 Task: Sort the products in the category "Light Beer" by price (lowest first).
Action: Mouse moved to (721, 258)
Screenshot: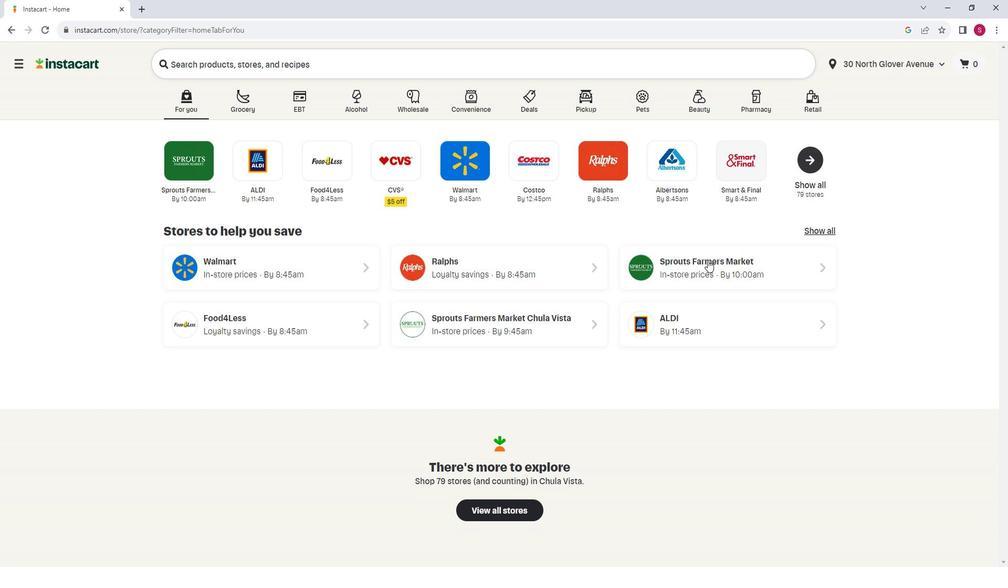 
Action: Mouse pressed left at (721, 258)
Screenshot: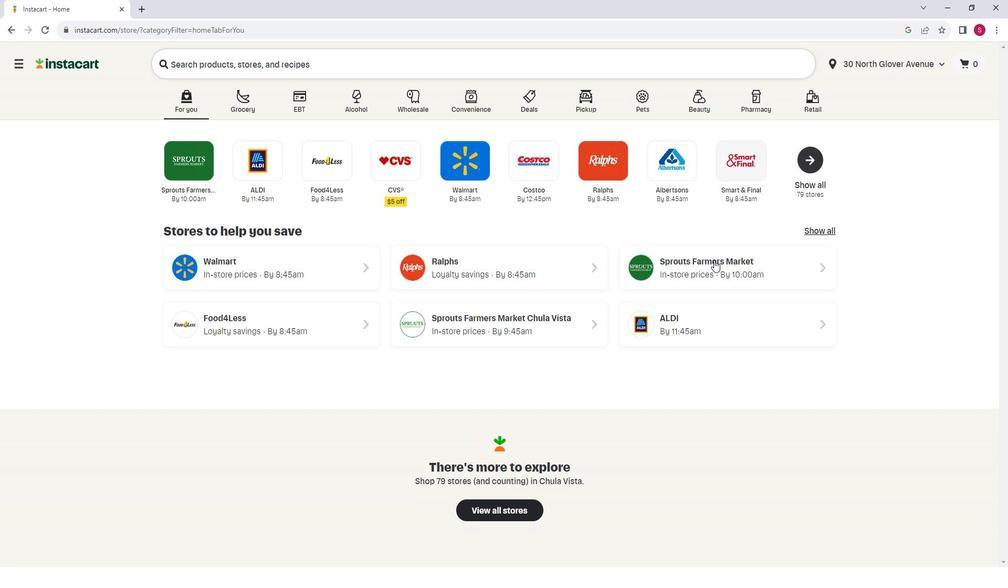 
Action: Mouse moved to (18, 341)
Screenshot: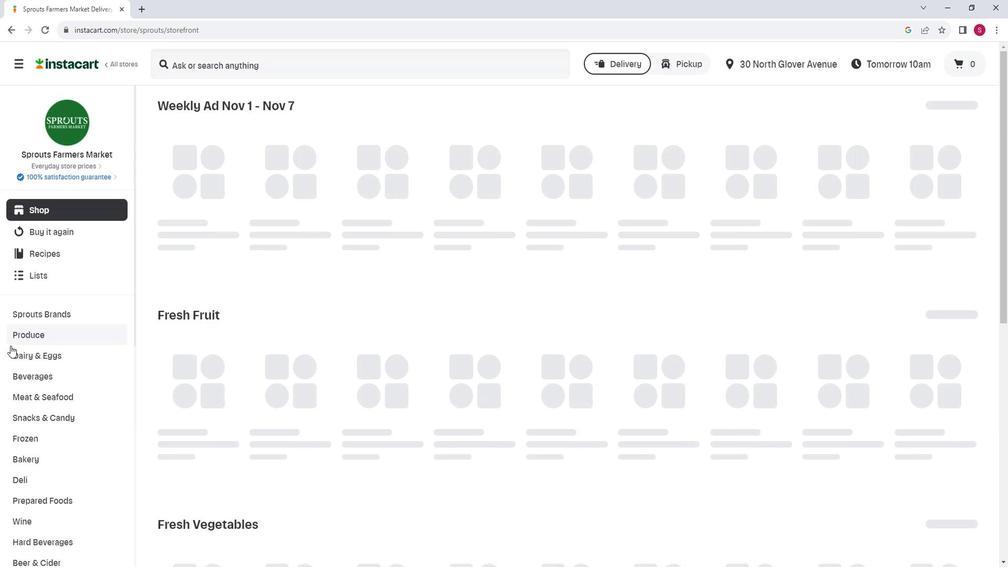 
Action: Mouse scrolled (18, 340) with delta (0, 0)
Screenshot: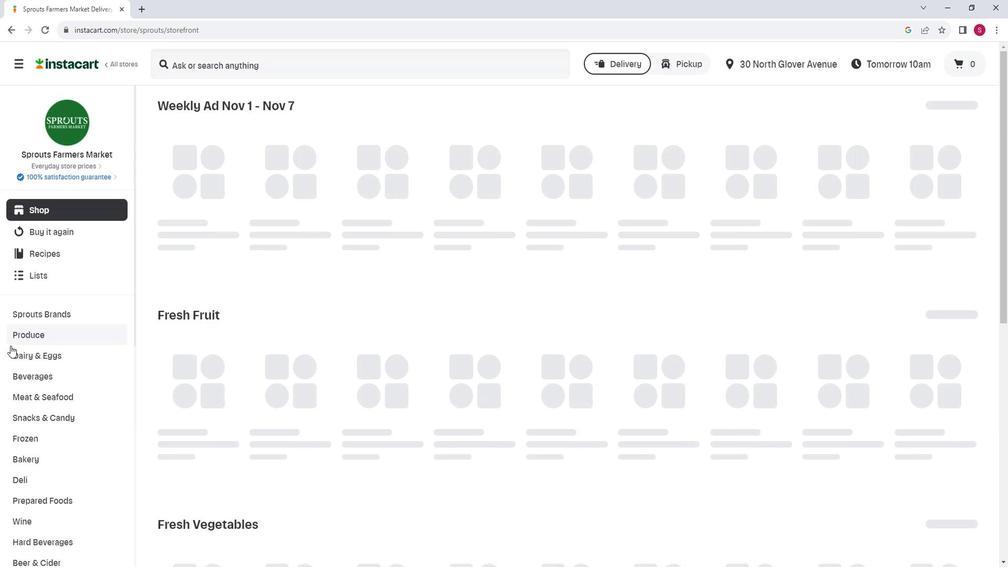 
Action: Mouse moved to (43, 340)
Screenshot: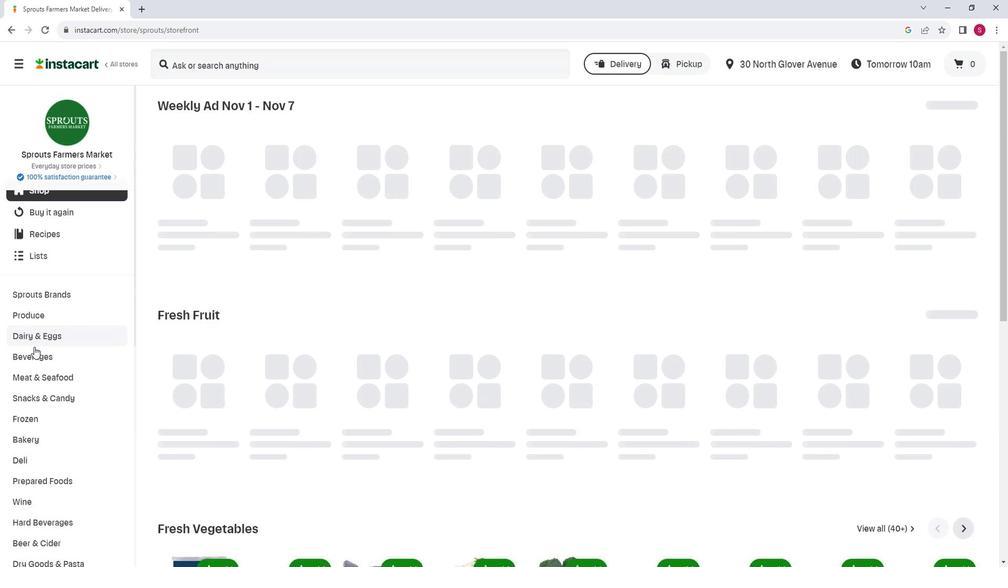 
Action: Mouse scrolled (43, 340) with delta (0, 0)
Screenshot: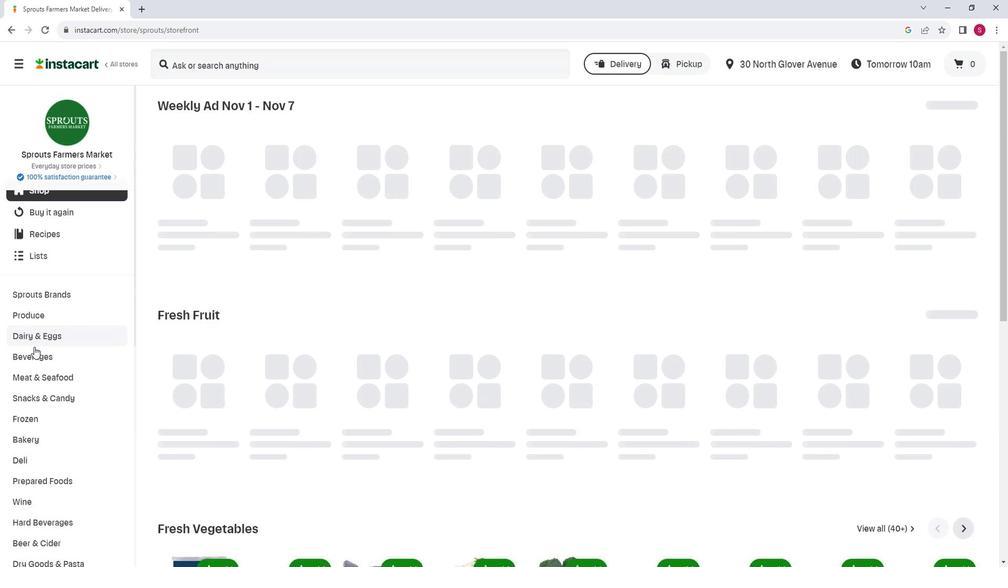 
Action: Mouse moved to (40, 445)
Screenshot: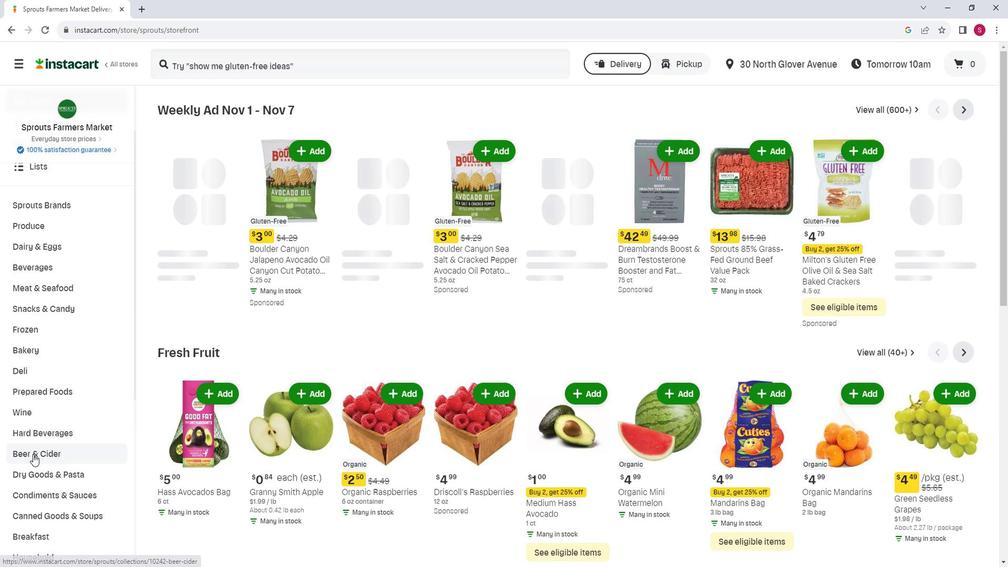 
Action: Mouse pressed left at (40, 445)
Screenshot: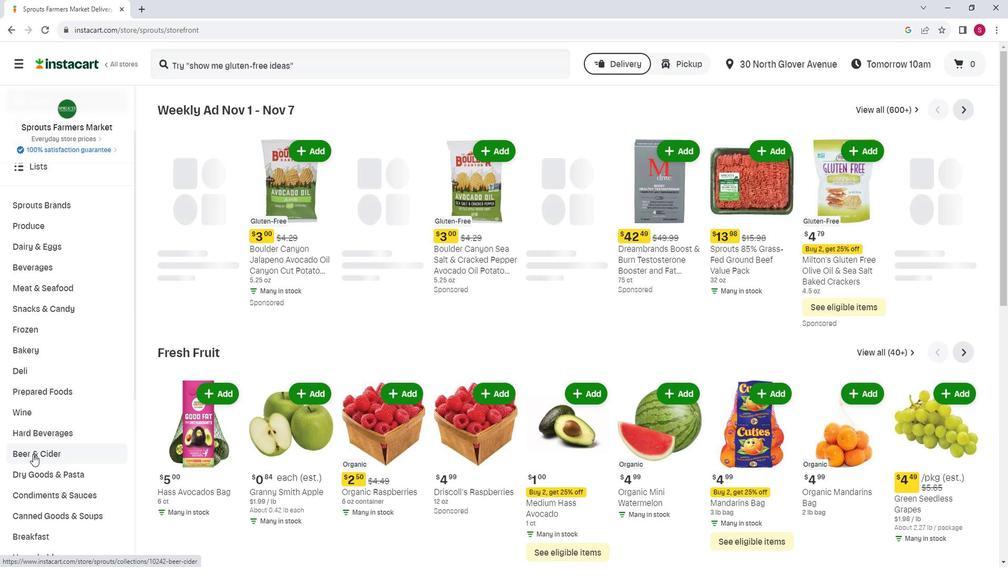 
Action: Mouse moved to (293, 138)
Screenshot: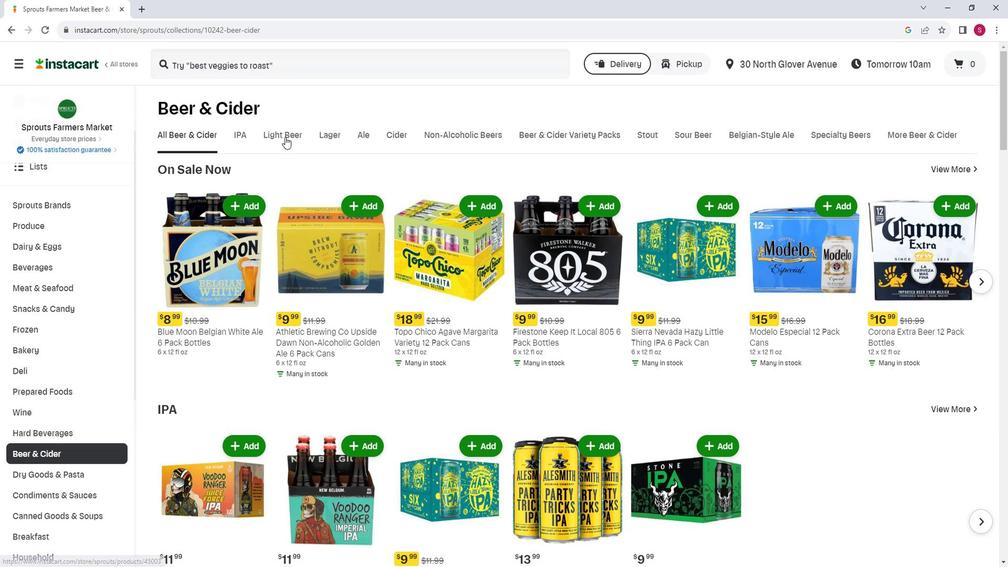 
Action: Mouse pressed left at (293, 138)
Screenshot: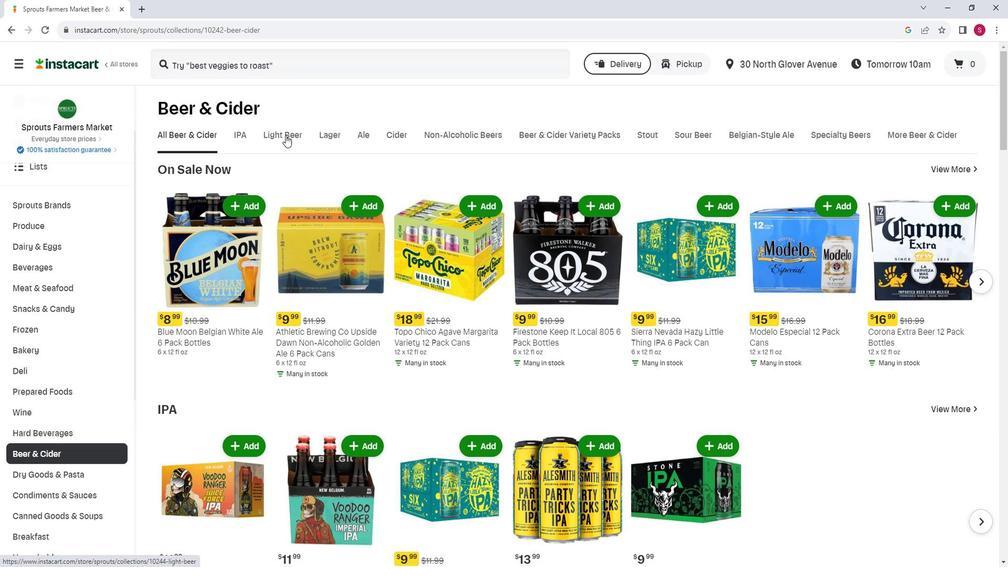 
Action: Mouse moved to (974, 172)
Screenshot: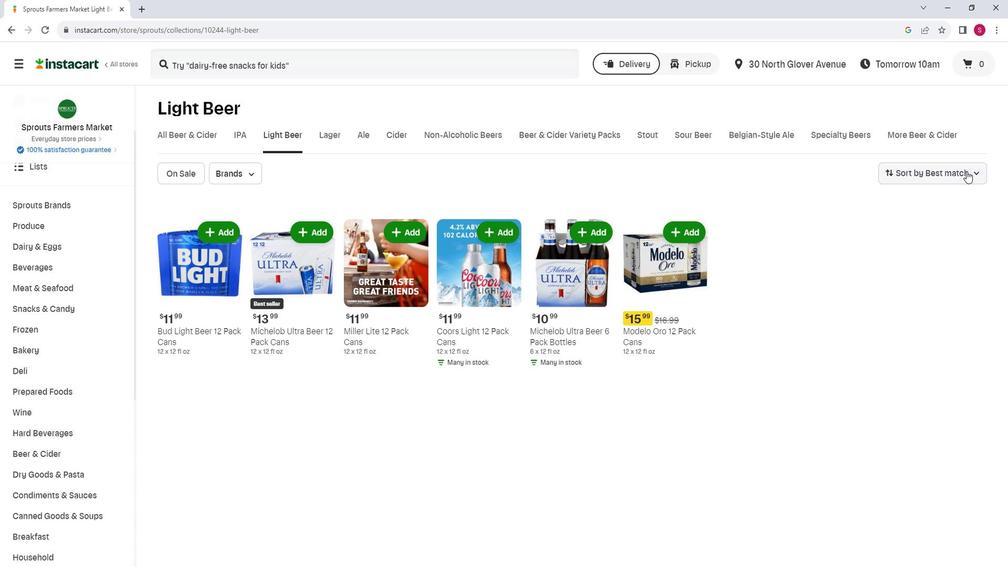 
Action: Mouse pressed left at (974, 172)
Screenshot: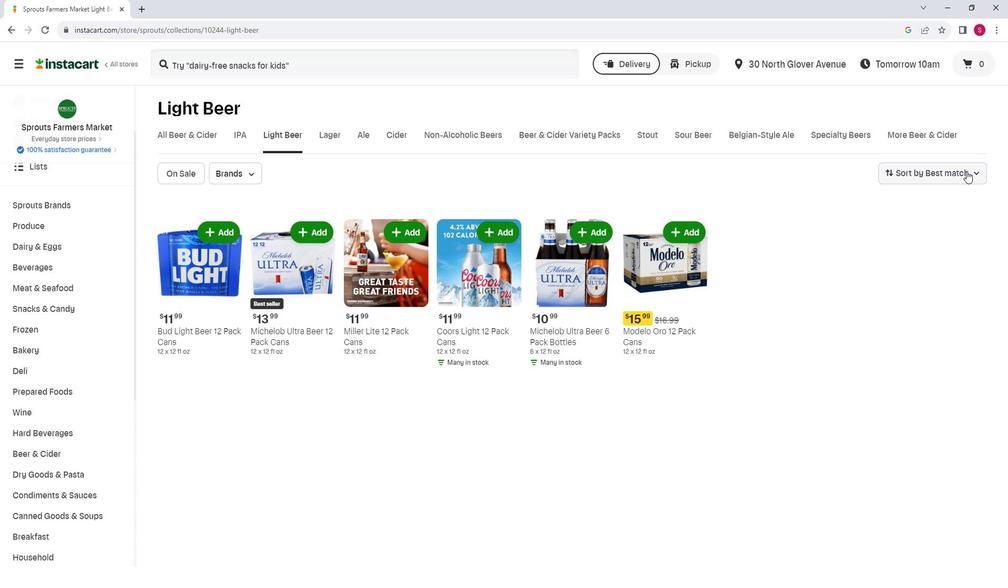 
Action: Mouse moved to (942, 217)
Screenshot: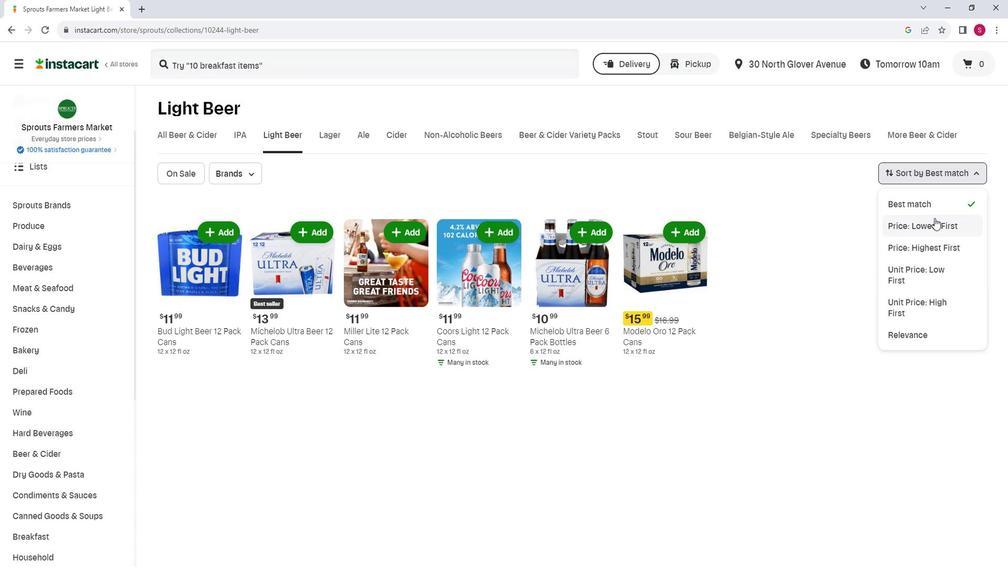 
Action: Mouse pressed left at (942, 217)
Screenshot: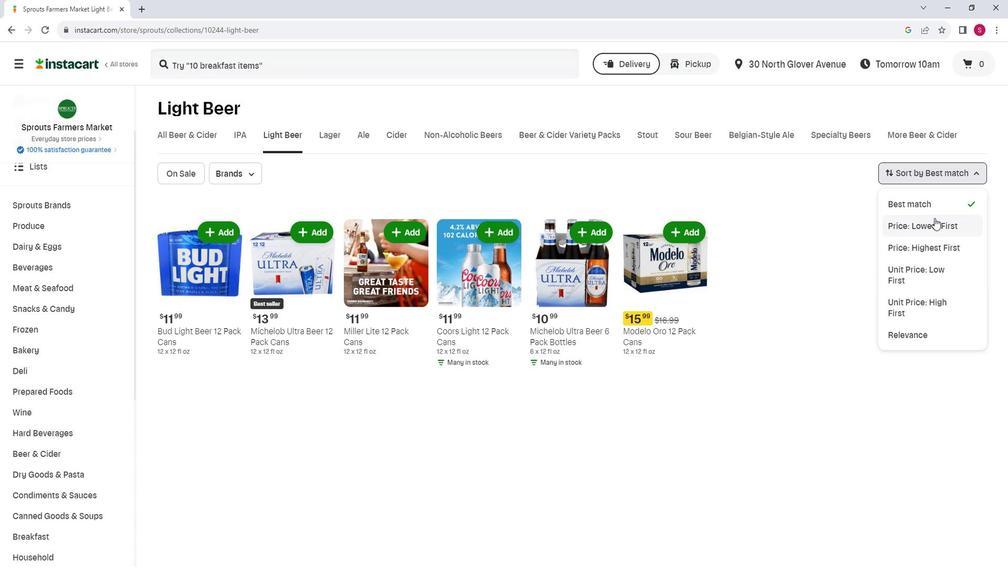 
Action: Mouse moved to (717, 195)
Screenshot: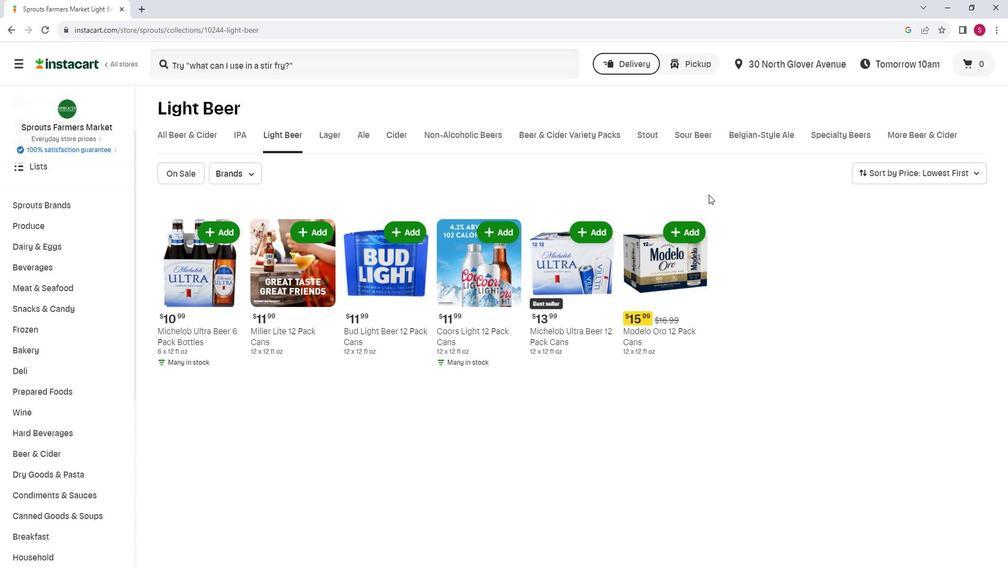 
